 Task: Click New Customer and Set the Customer numer to "(555) 555-1234" while find customer
Action: Mouse moved to (130, 18)
Screenshot: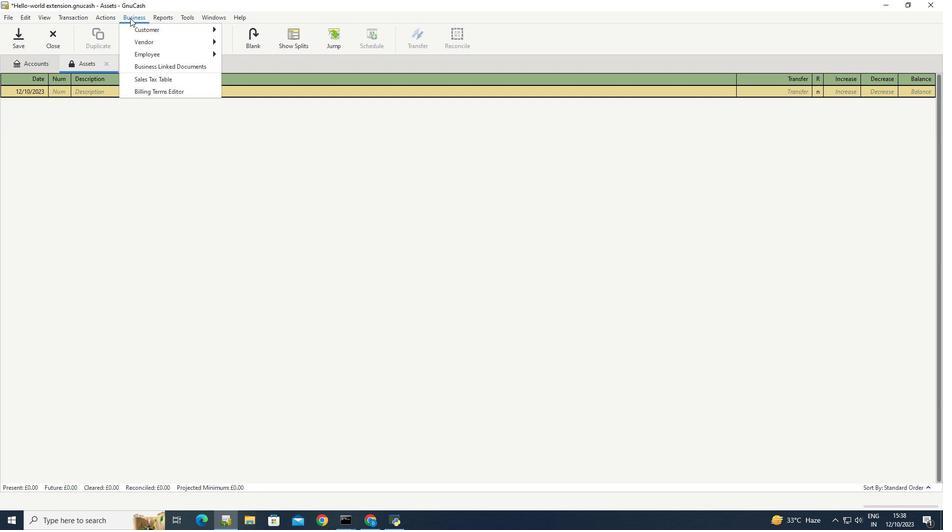 
Action: Mouse pressed left at (130, 18)
Screenshot: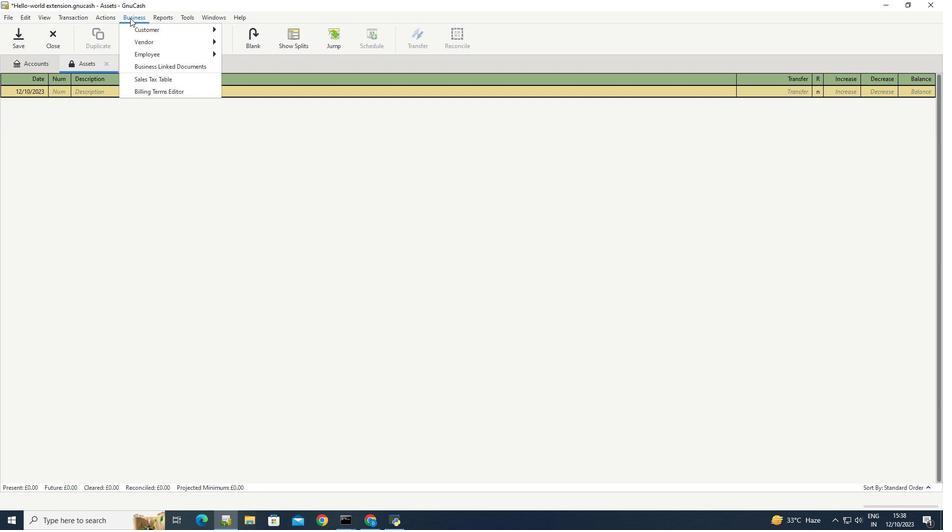
Action: Mouse moved to (255, 54)
Screenshot: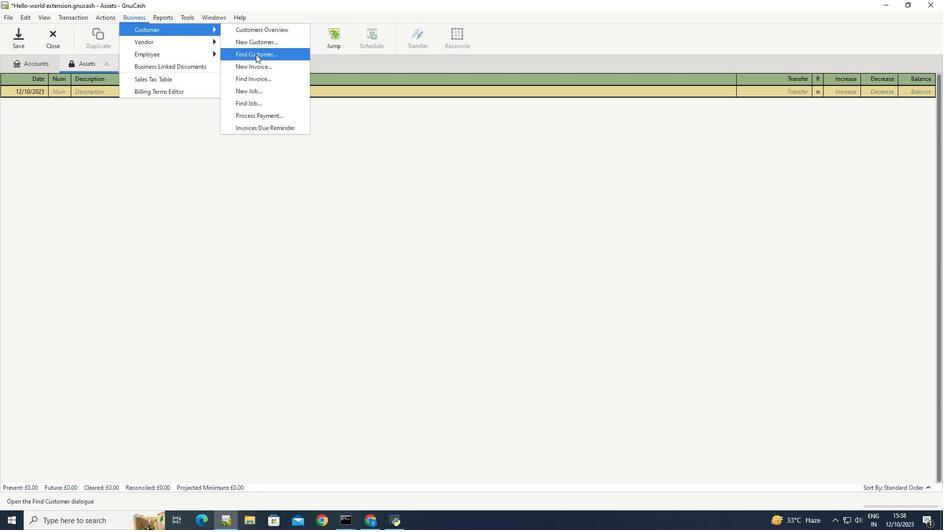 
Action: Mouse pressed left at (255, 54)
Screenshot: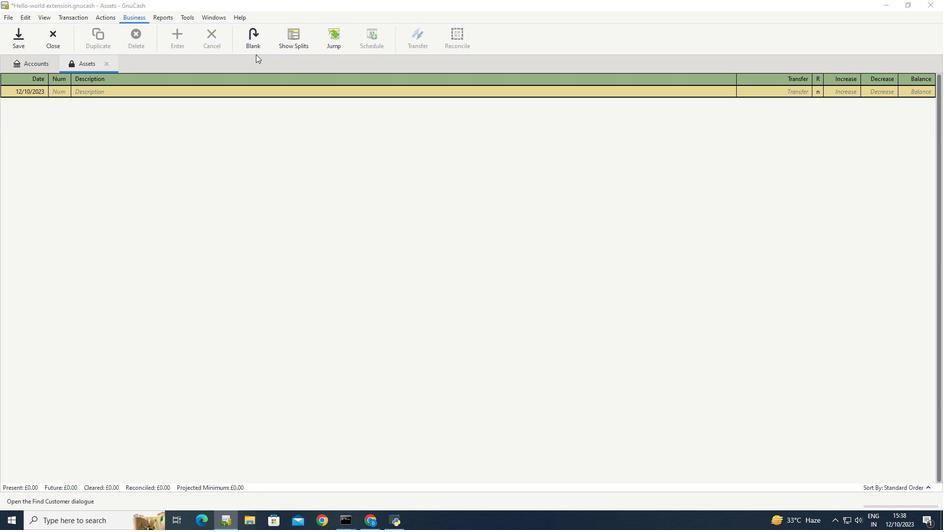 
Action: Mouse moved to (473, 334)
Screenshot: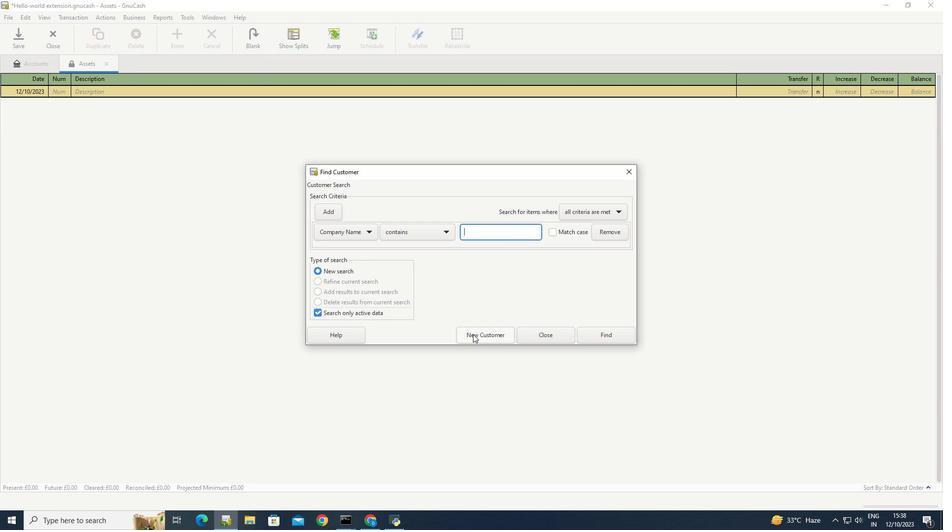 
Action: Mouse pressed left at (473, 334)
Screenshot: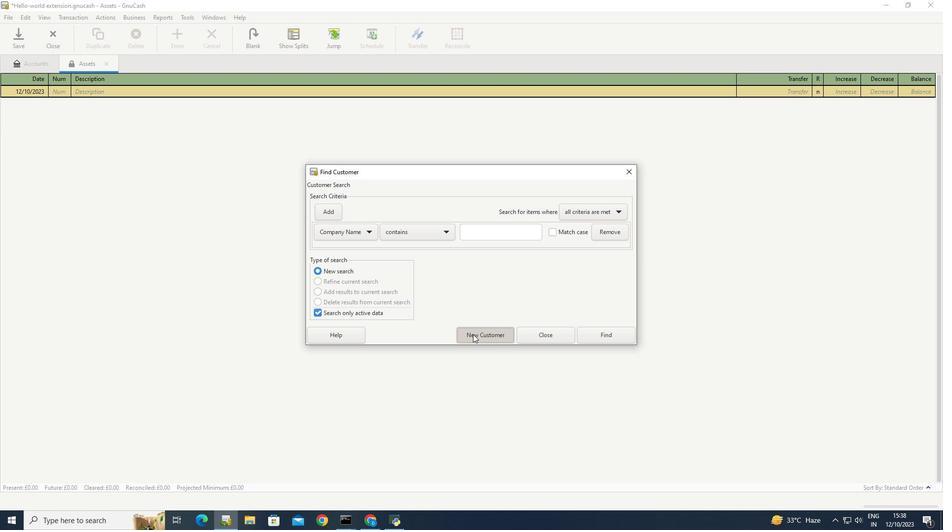 
Action: Mouse moved to (461, 166)
Screenshot: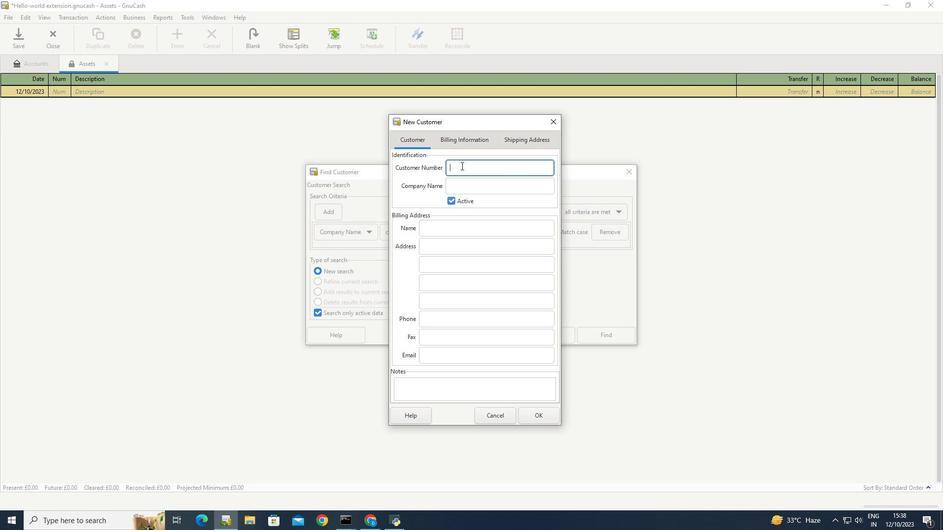 
Action: Mouse pressed left at (461, 166)
Screenshot: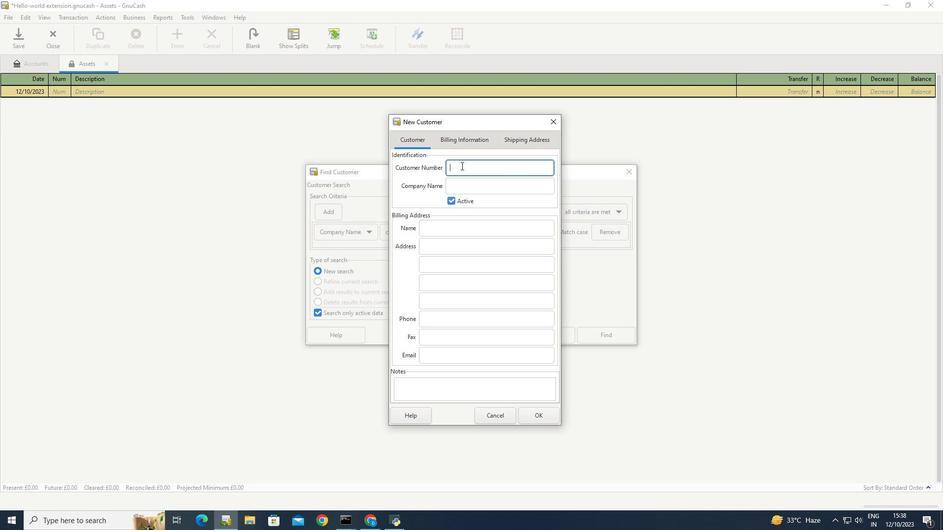 
Action: Key pressed <Key.shift_r>(555<Key.shift_r>)<Key.space>555-1234
Screenshot: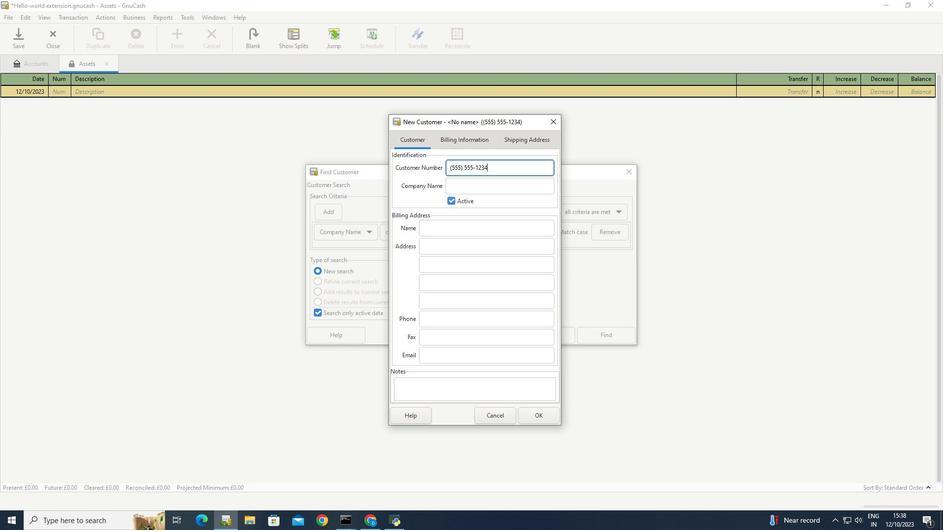 
Action: Mouse moved to (397, 197)
Screenshot: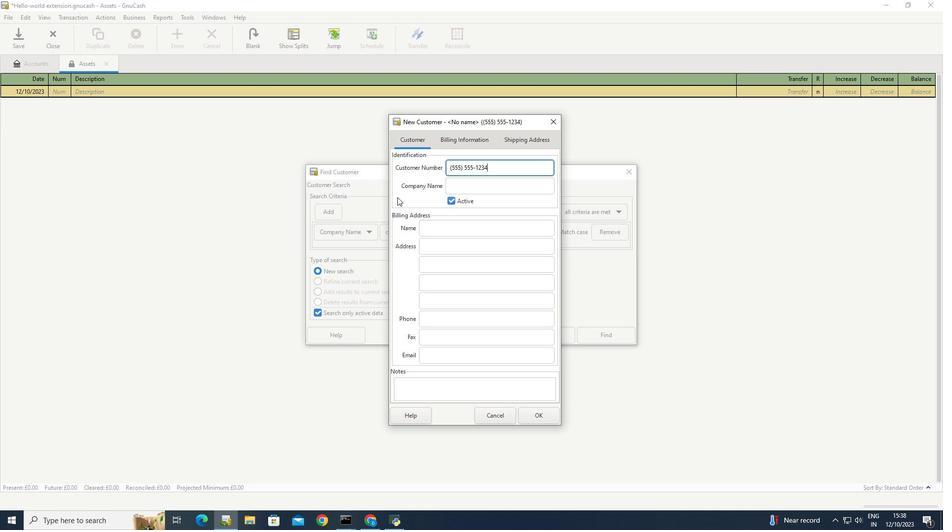 
Action: Mouse pressed left at (397, 197)
Screenshot: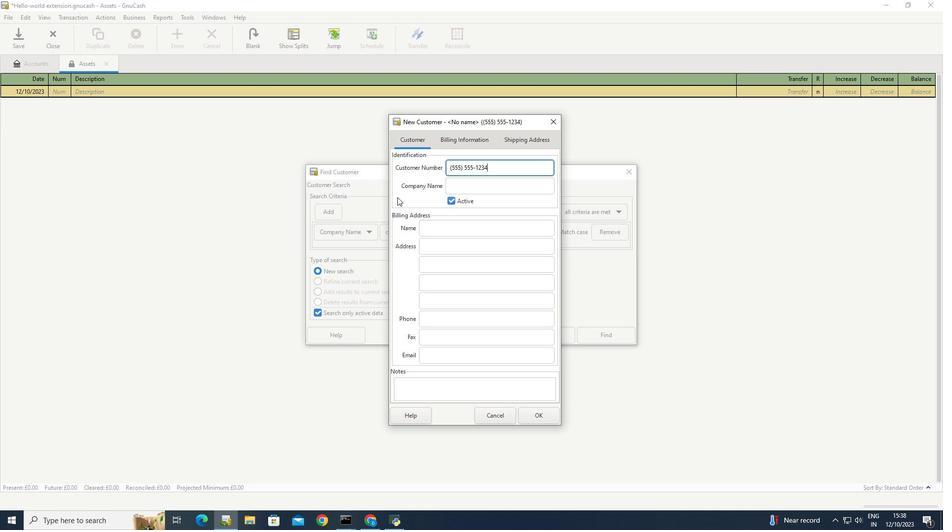 
